 Task: Look for organic products only.
Action: Mouse moved to (25, 148)
Screenshot: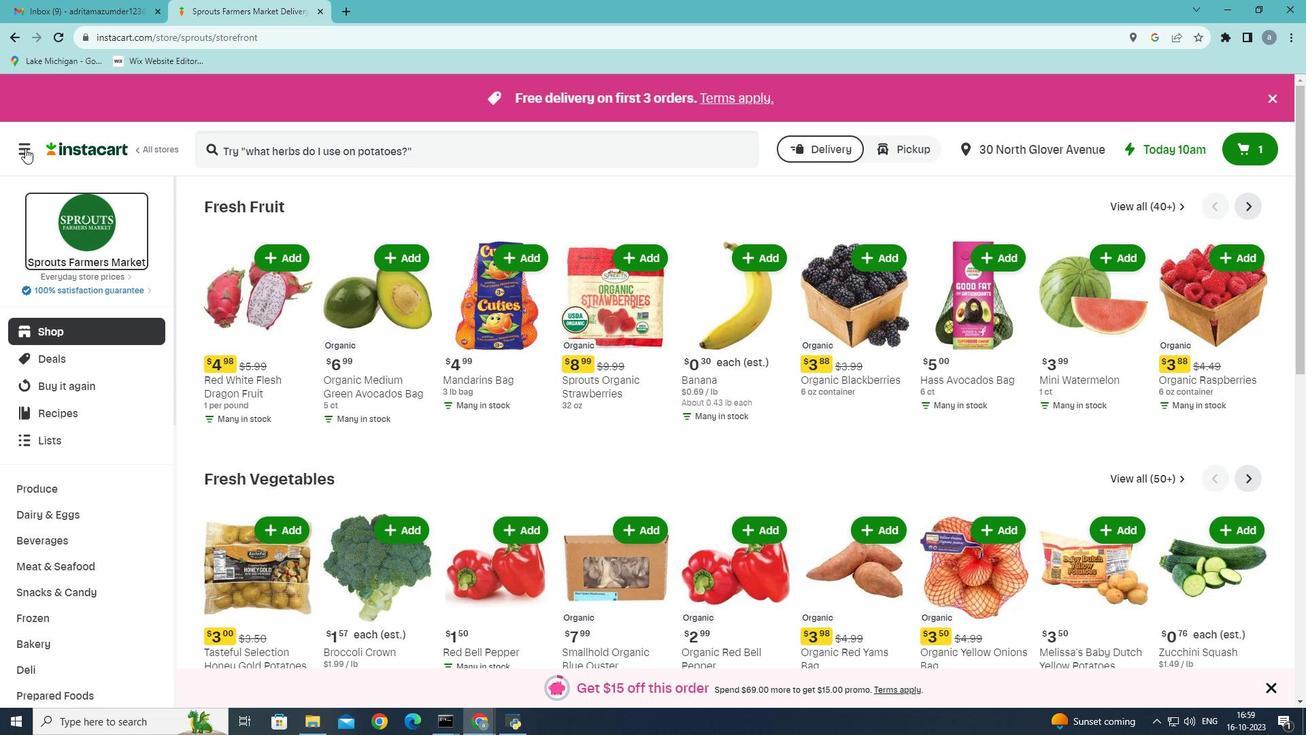 
Action: Mouse pressed left at (25, 148)
Screenshot: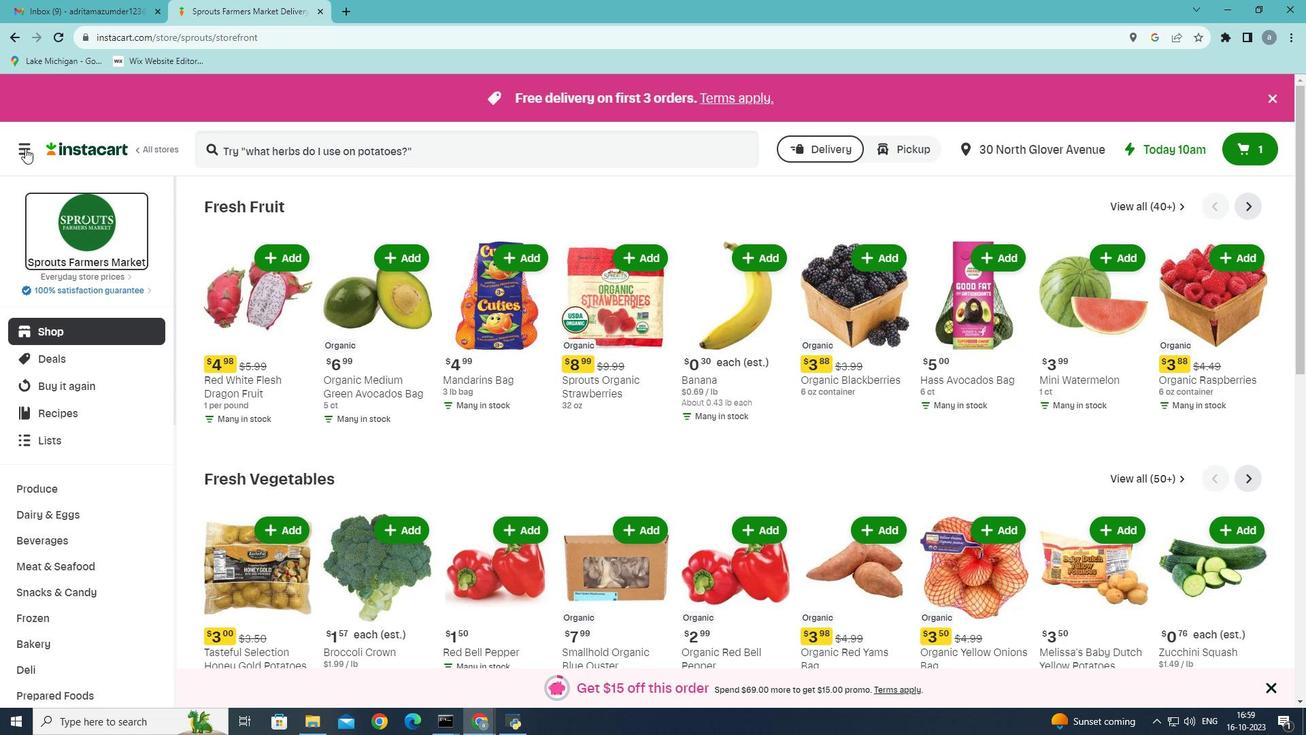 
Action: Mouse moved to (61, 396)
Screenshot: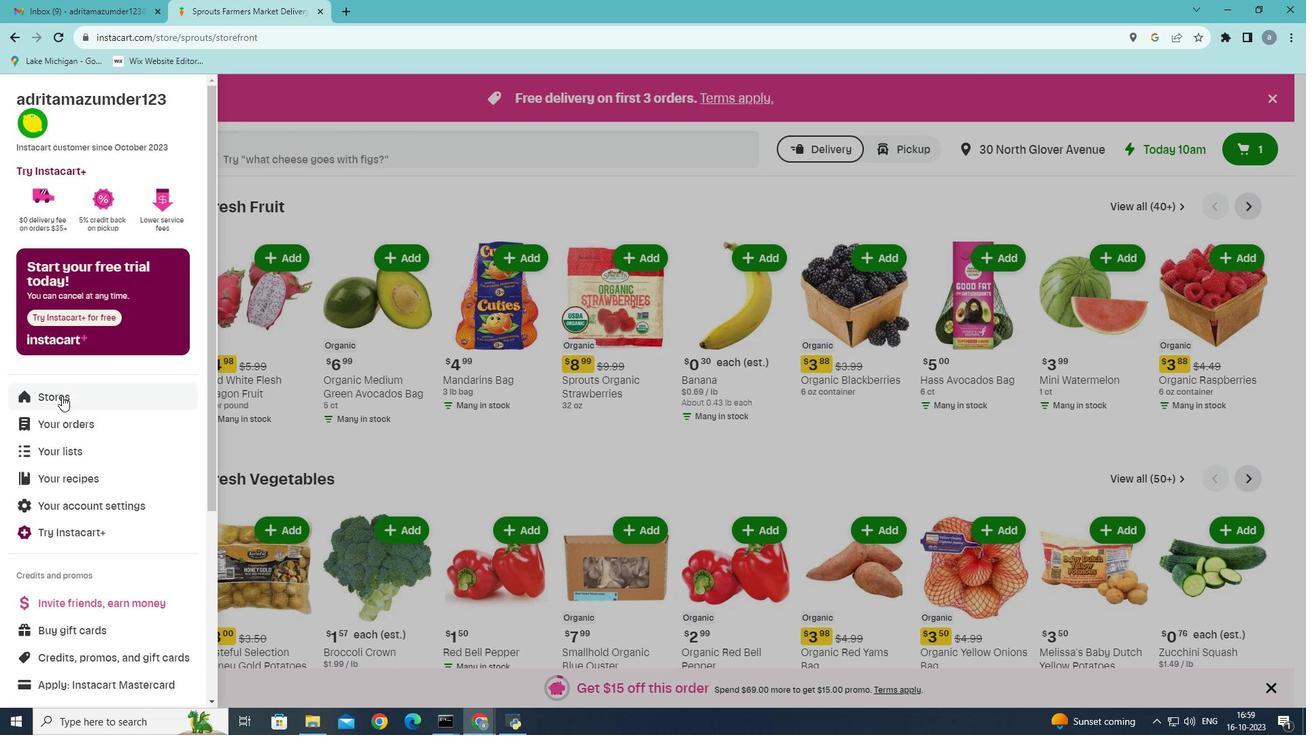 
Action: Mouse pressed left at (61, 396)
Screenshot: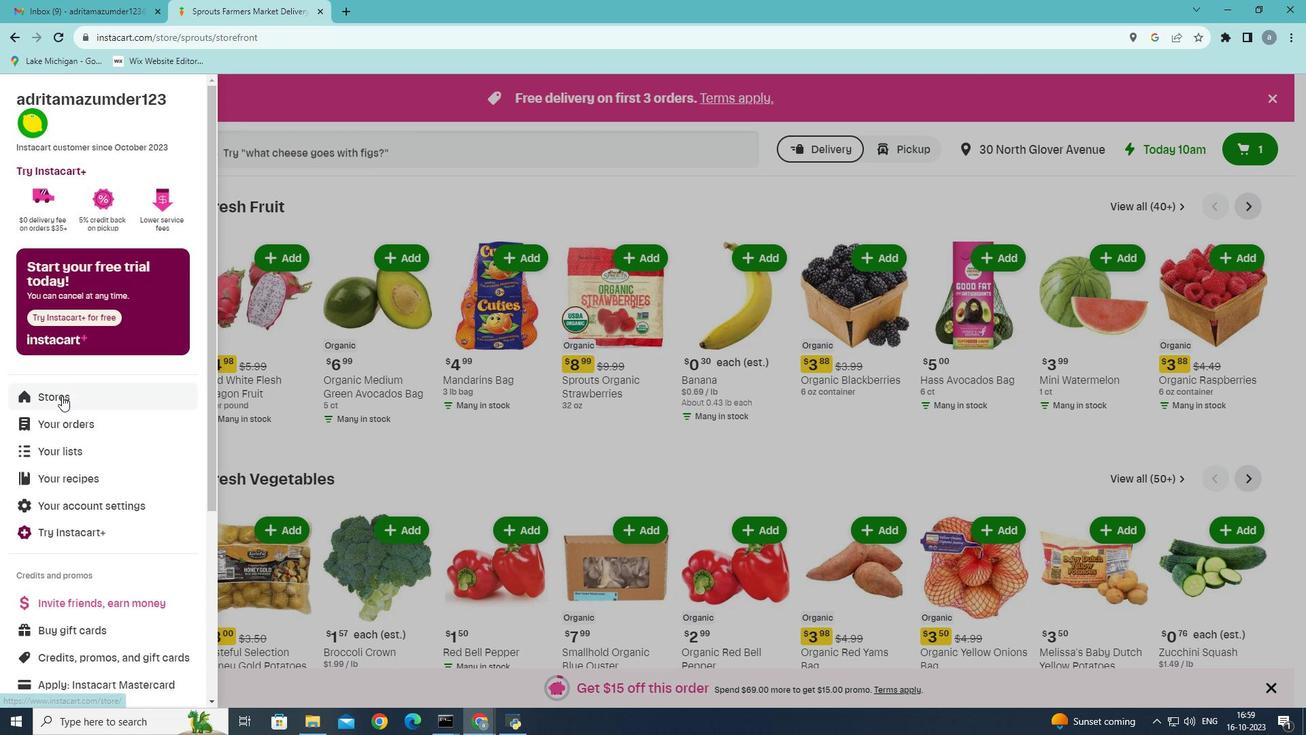 
Action: Mouse moved to (322, 140)
Screenshot: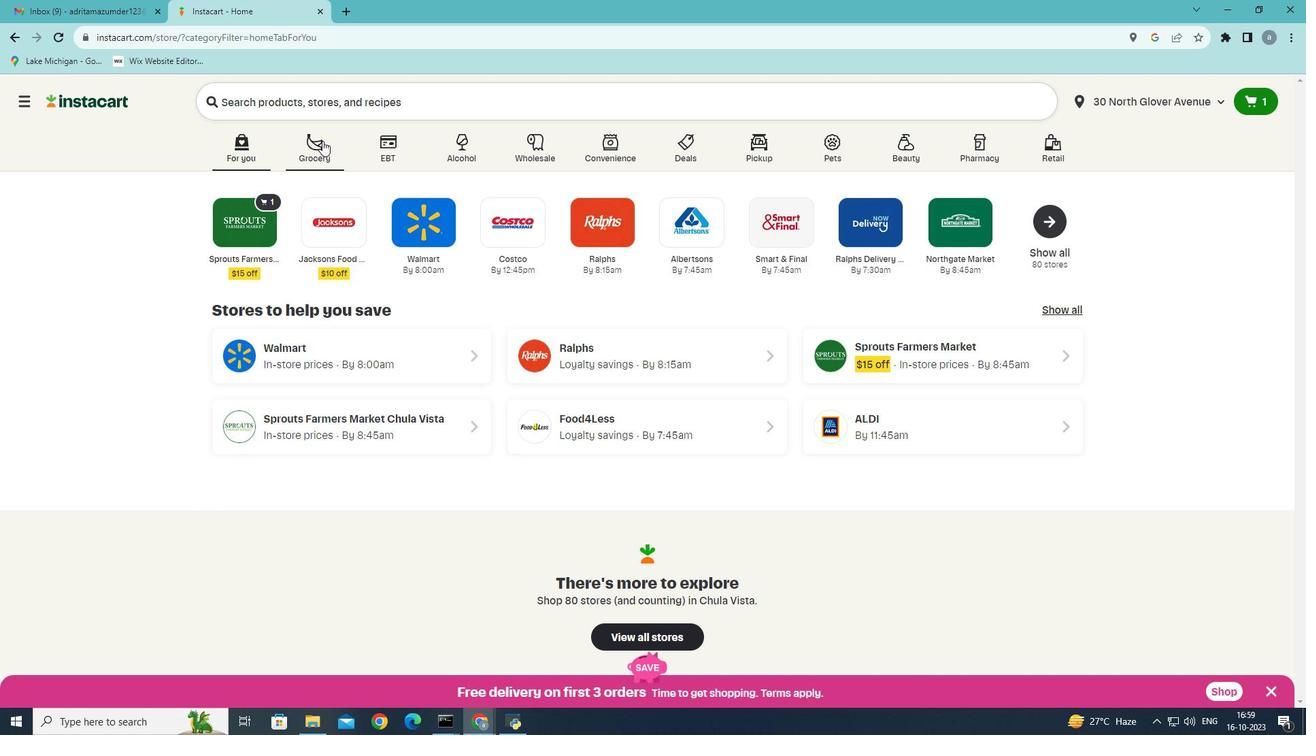 
Action: Mouse pressed left at (322, 140)
Screenshot: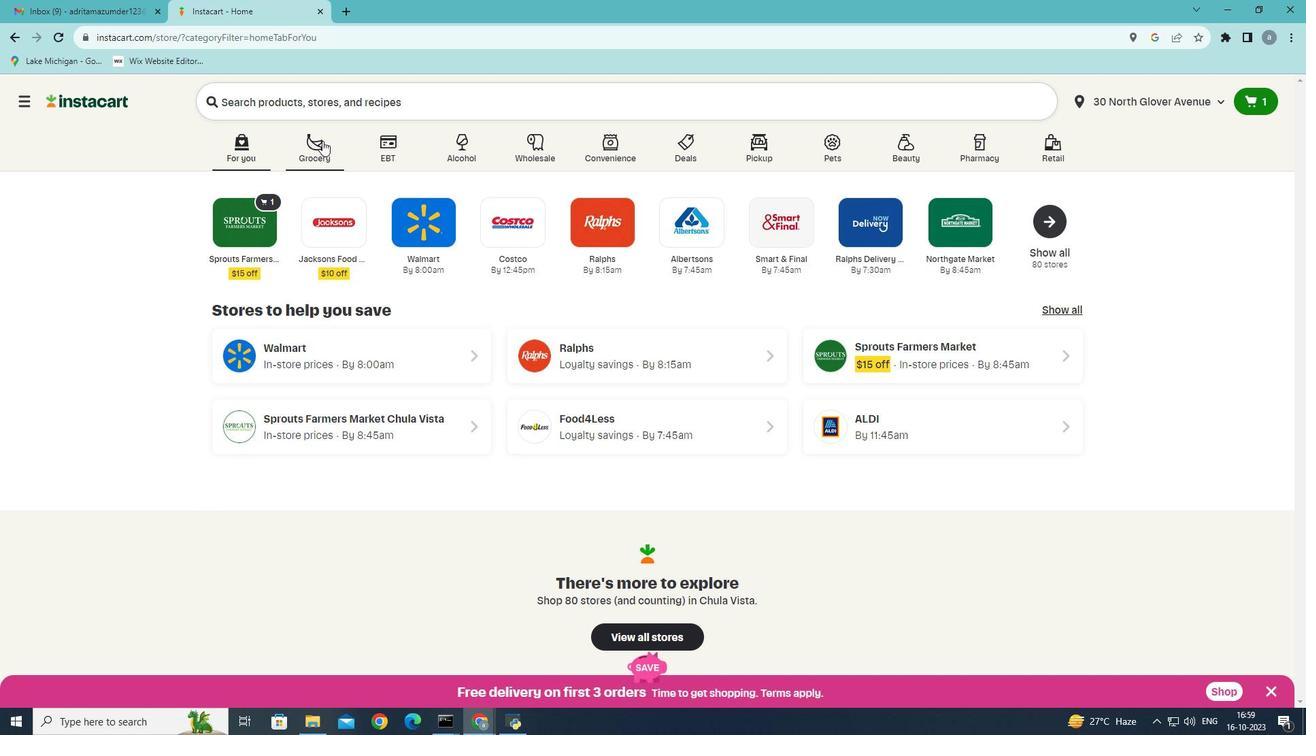
Action: Mouse moved to (356, 234)
Screenshot: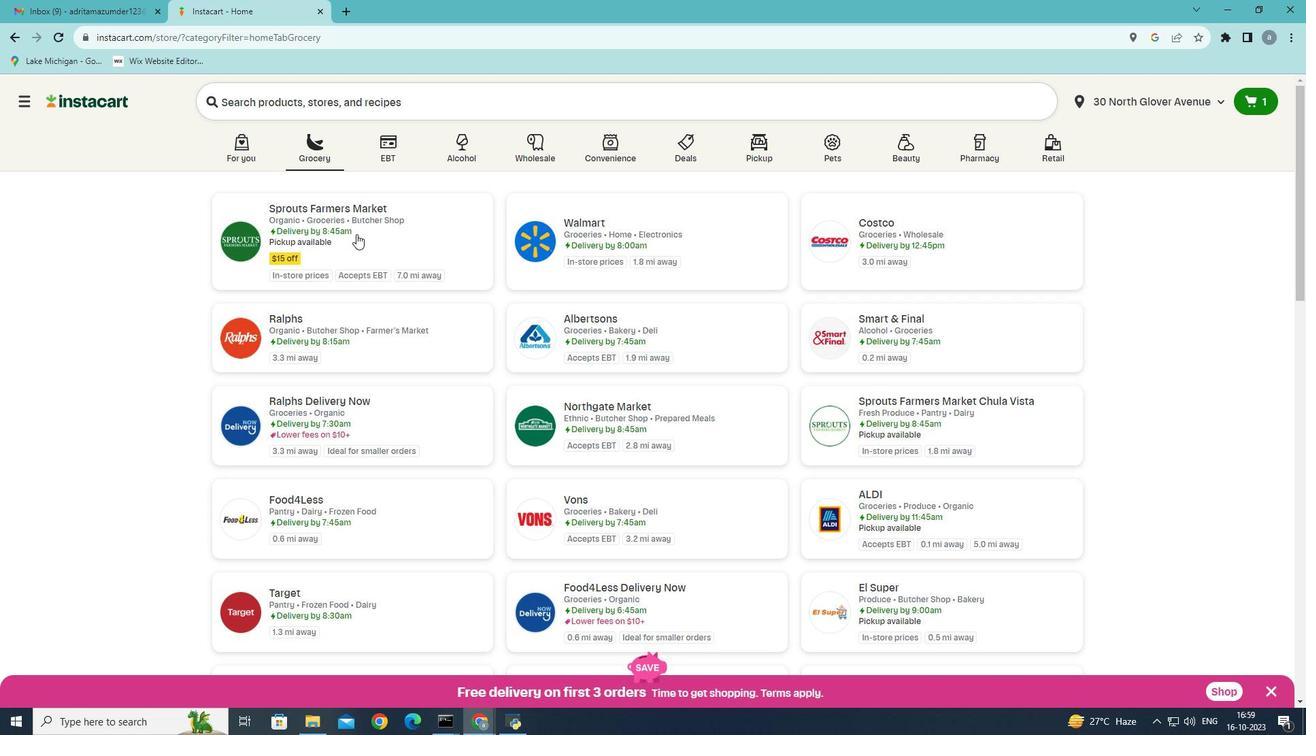
Action: Mouse pressed left at (356, 234)
Screenshot: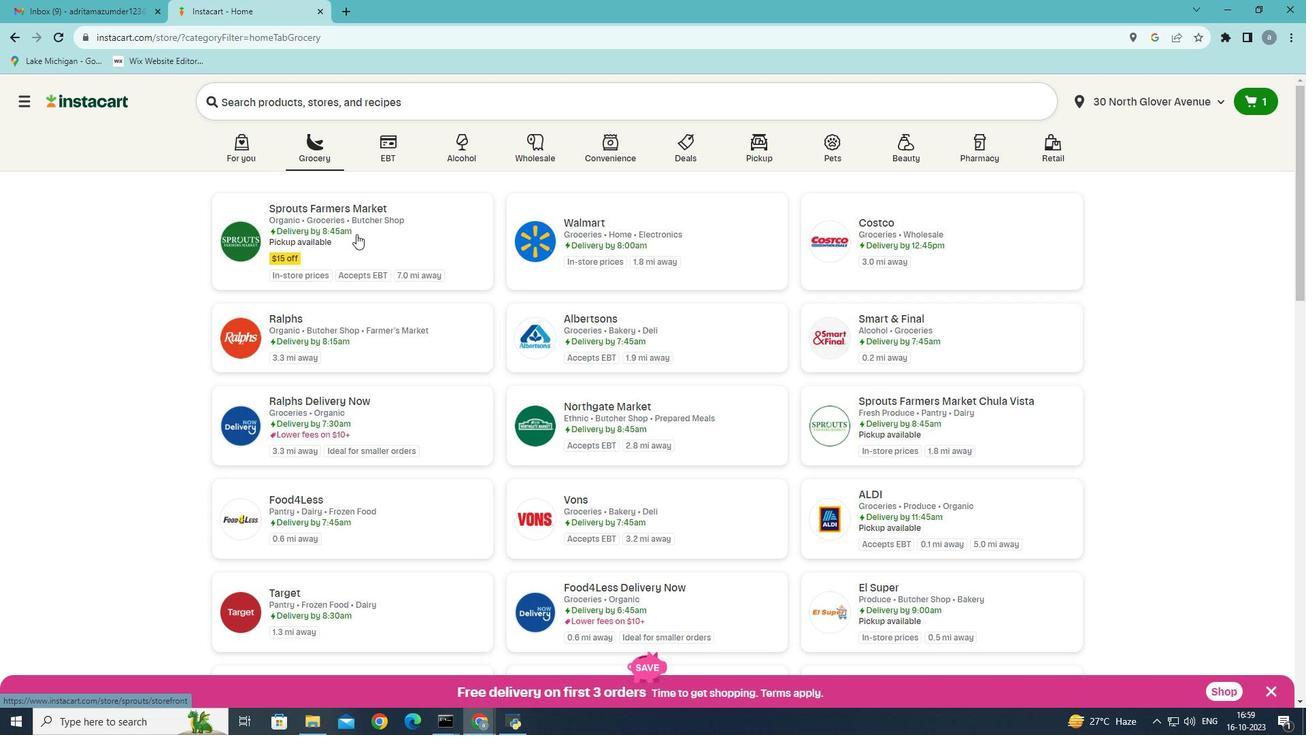 
Action: Mouse moved to (66, 572)
Screenshot: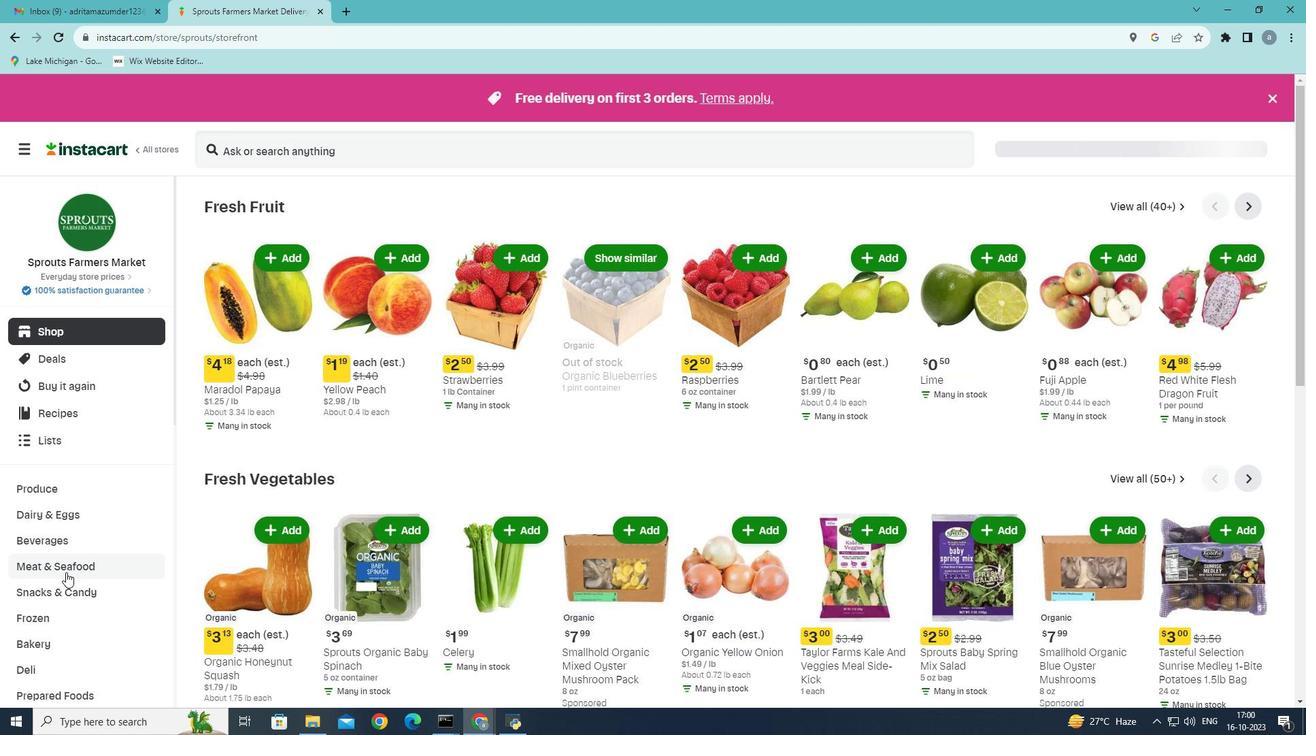 
Action: Mouse pressed left at (66, 572)
Screenshot: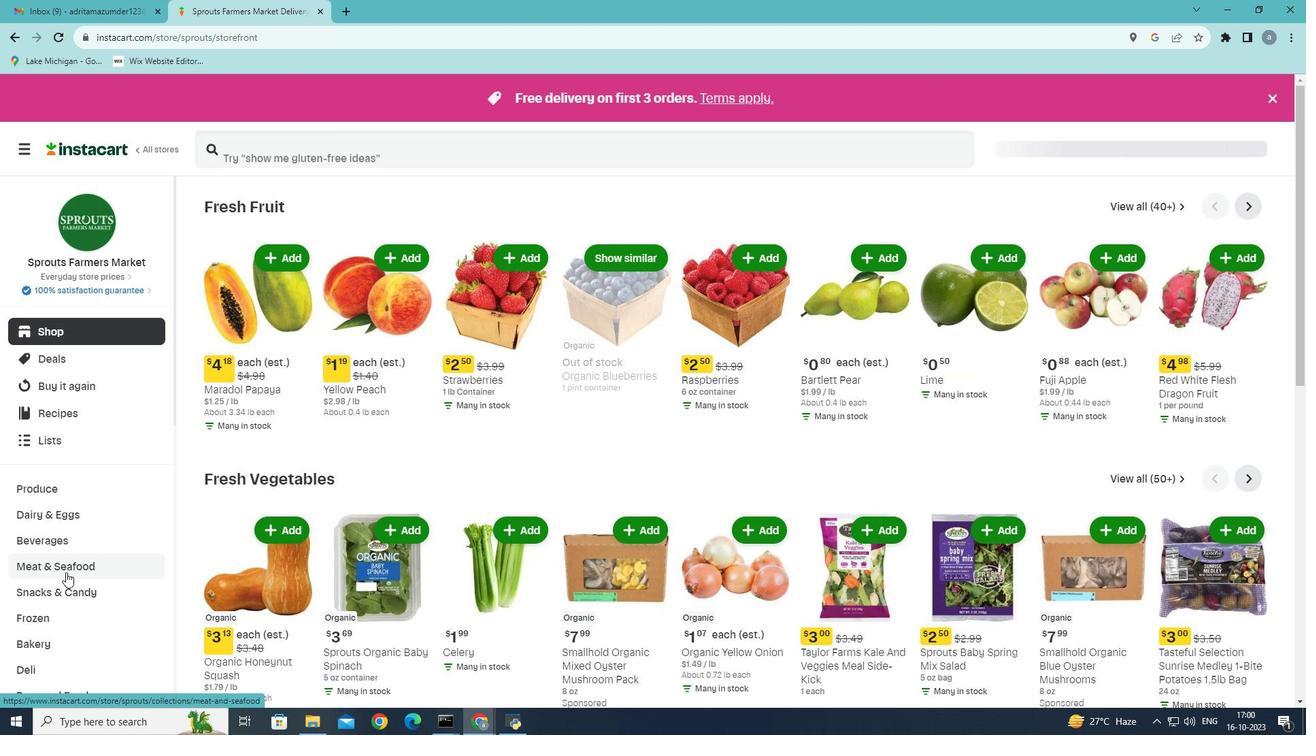 
Action: Mouse moved to (334, 245)
Screenshot: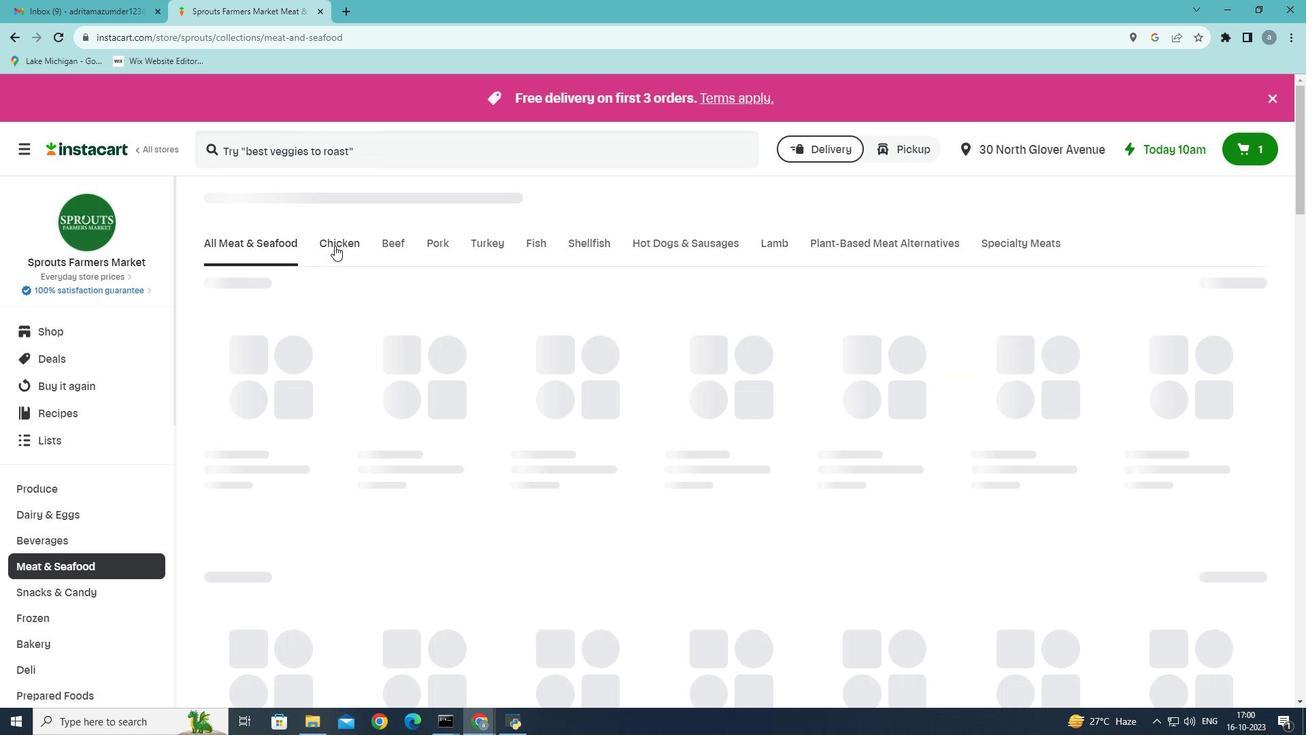 
Action: Mouse pressed left at (334, 245)
Screenshot: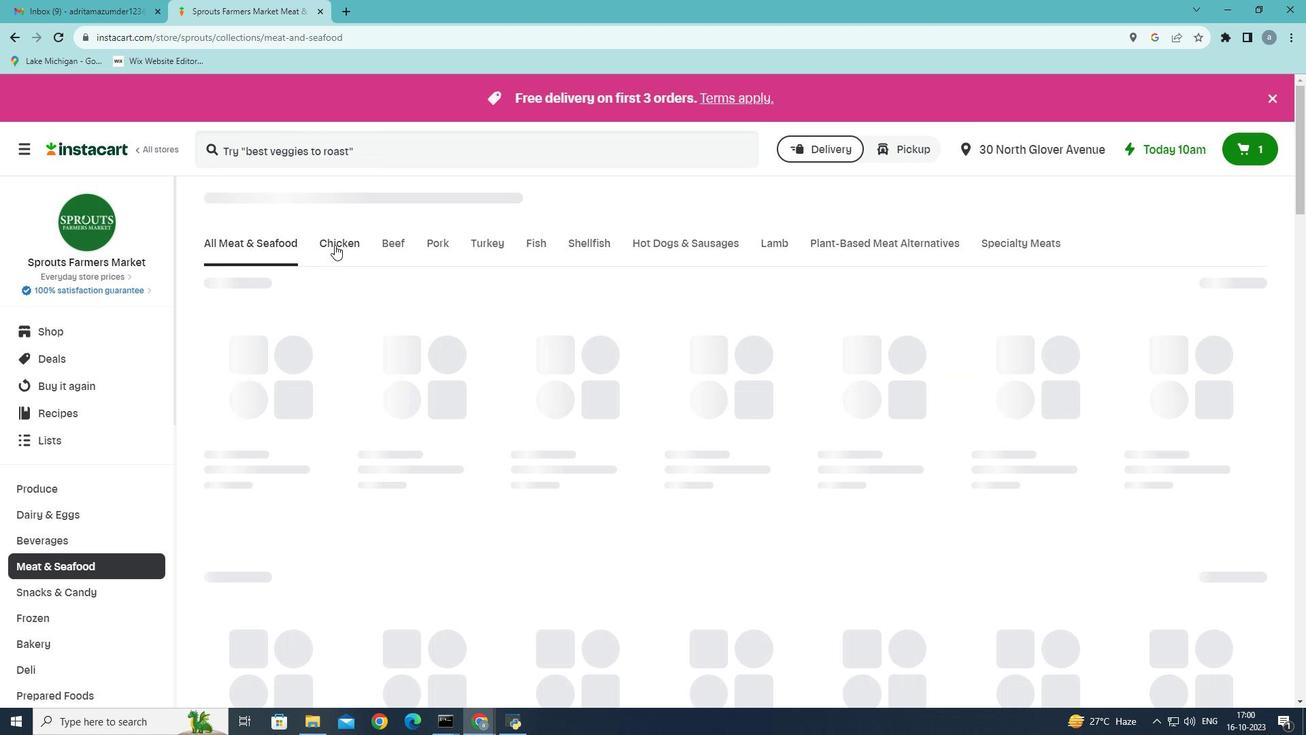 
Action: Mouse moved to (508, 292)
Screenshot: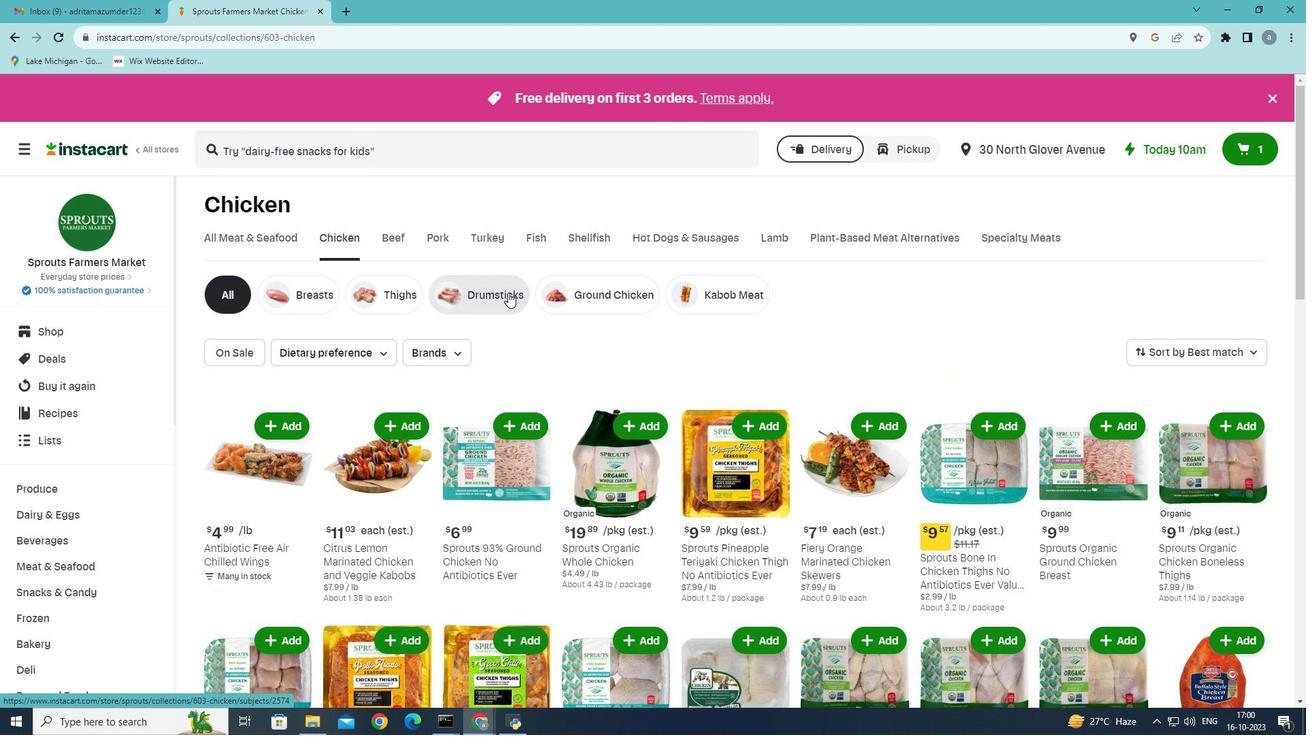 
Action: Mouse pressed left at (508, 292)
Screenshot: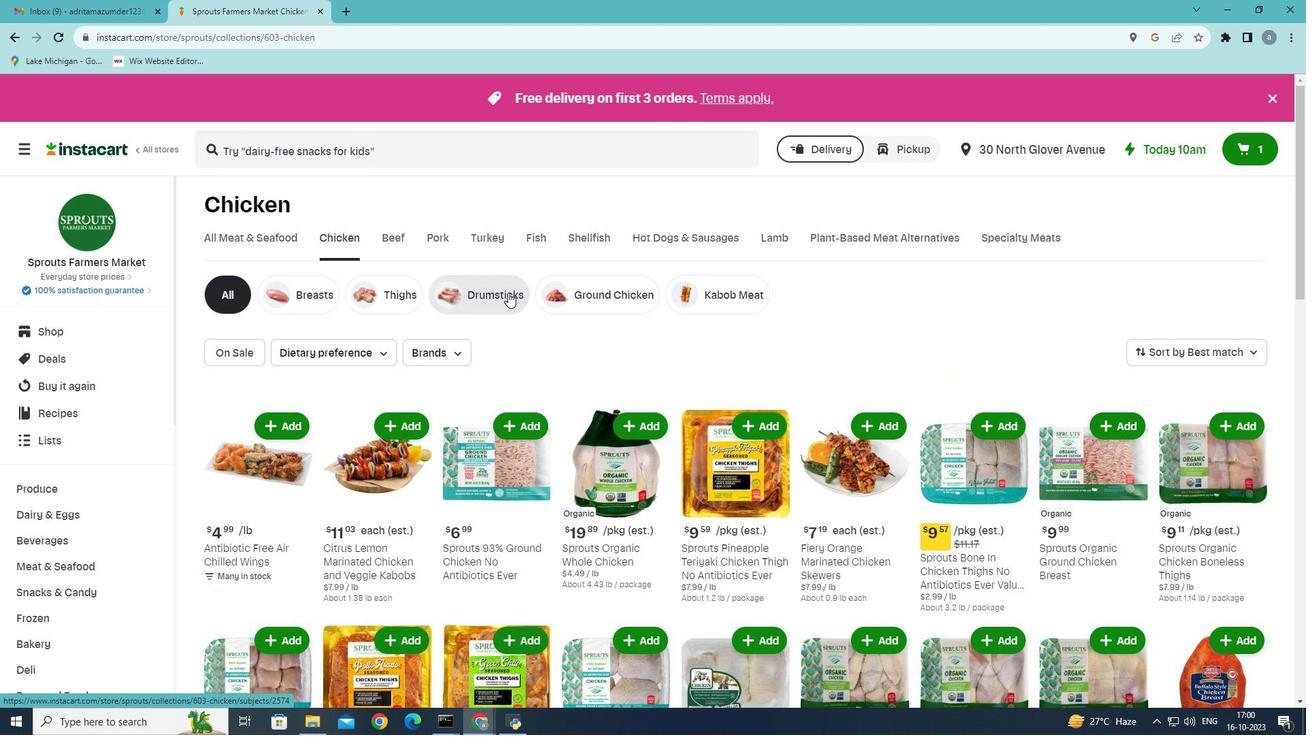 
Action: Mouse moved to (319, 353)
Screenshot: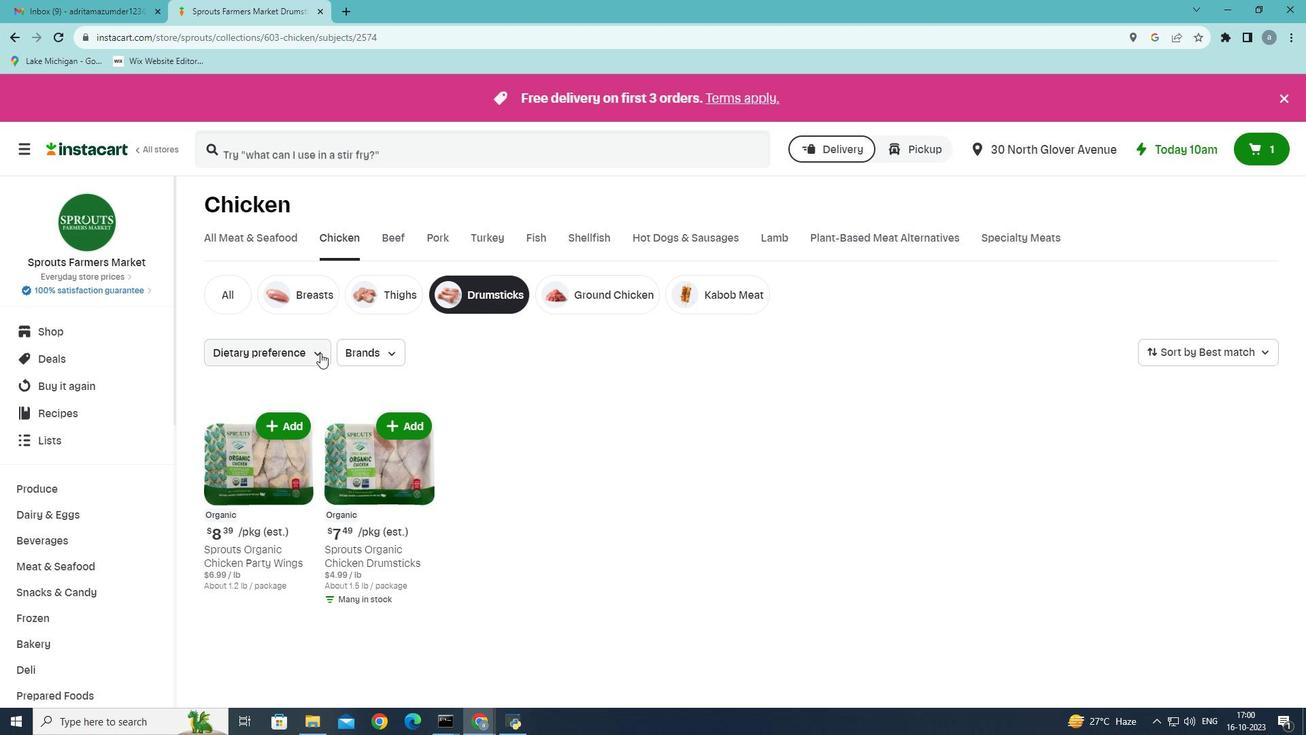 
Action: Mouse pressed left at (319, 353)
Screenshot: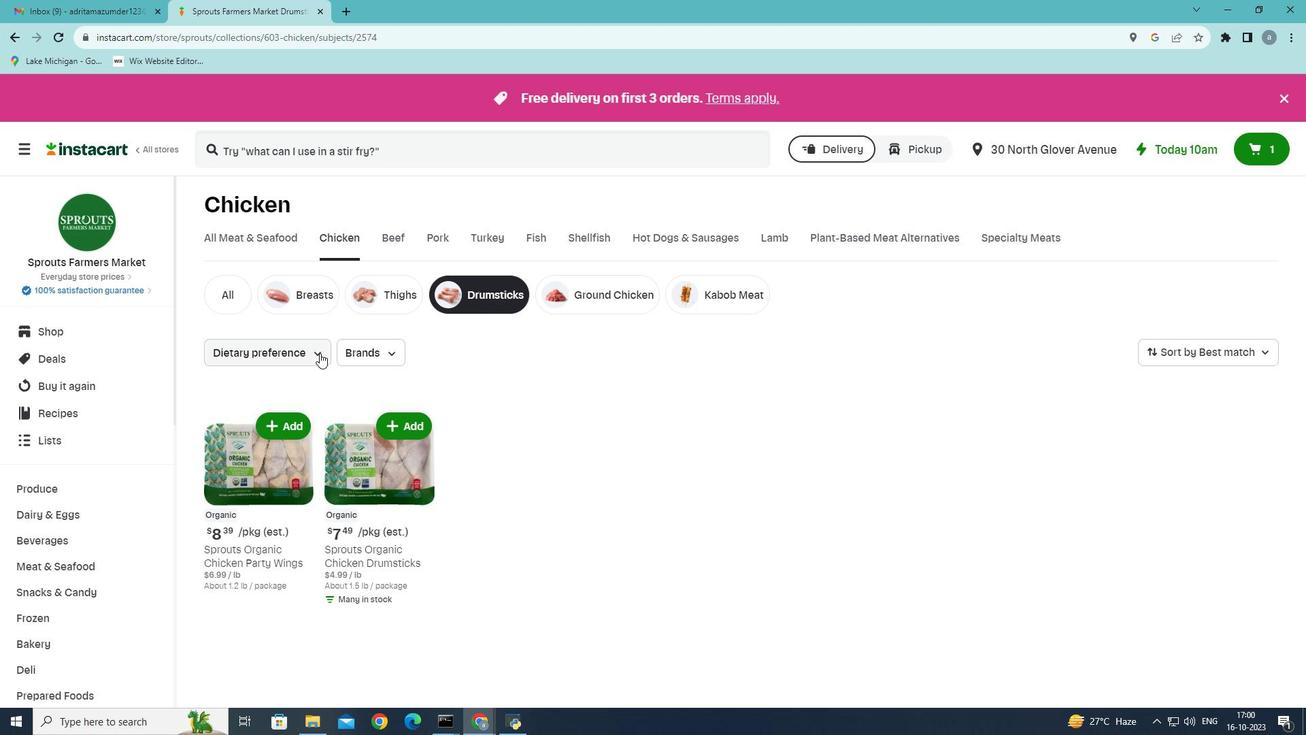 
Action: Mouse moved to (227, 396)
Screenshot: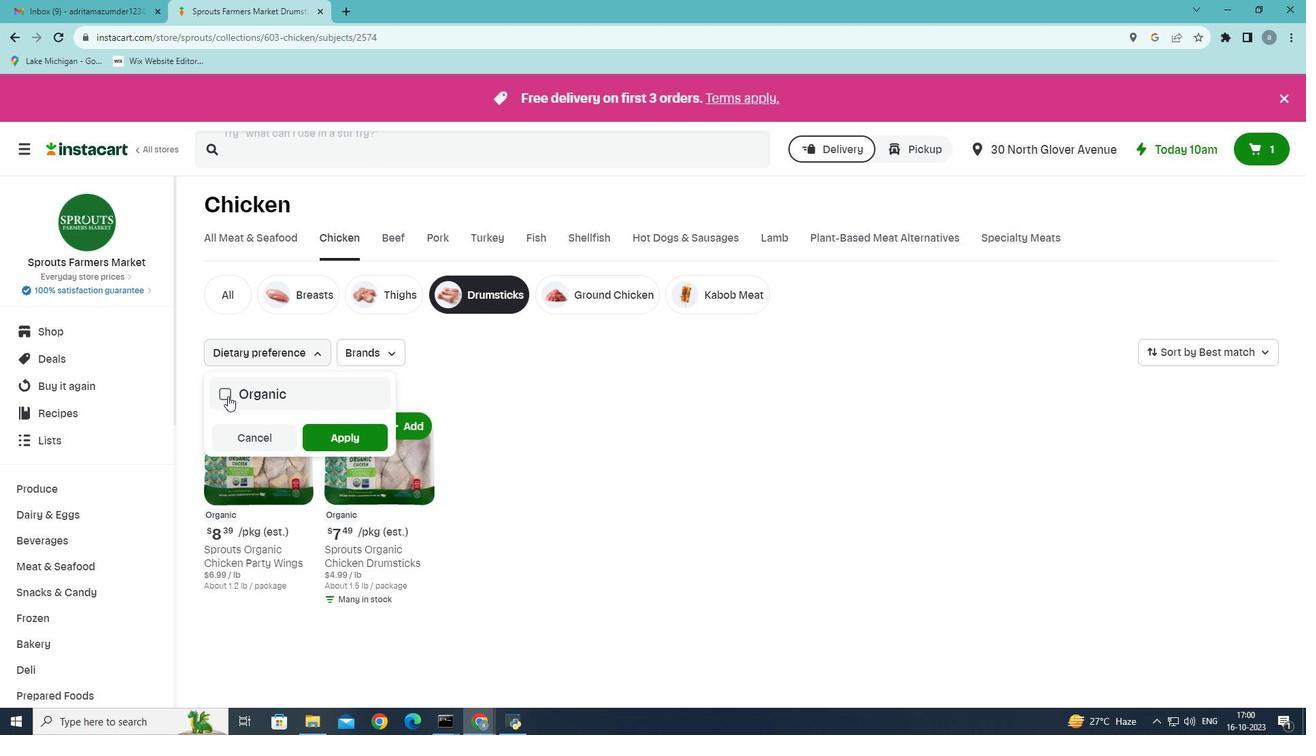 
Action: Mouse pressed left at (227, 396)
Screenshot: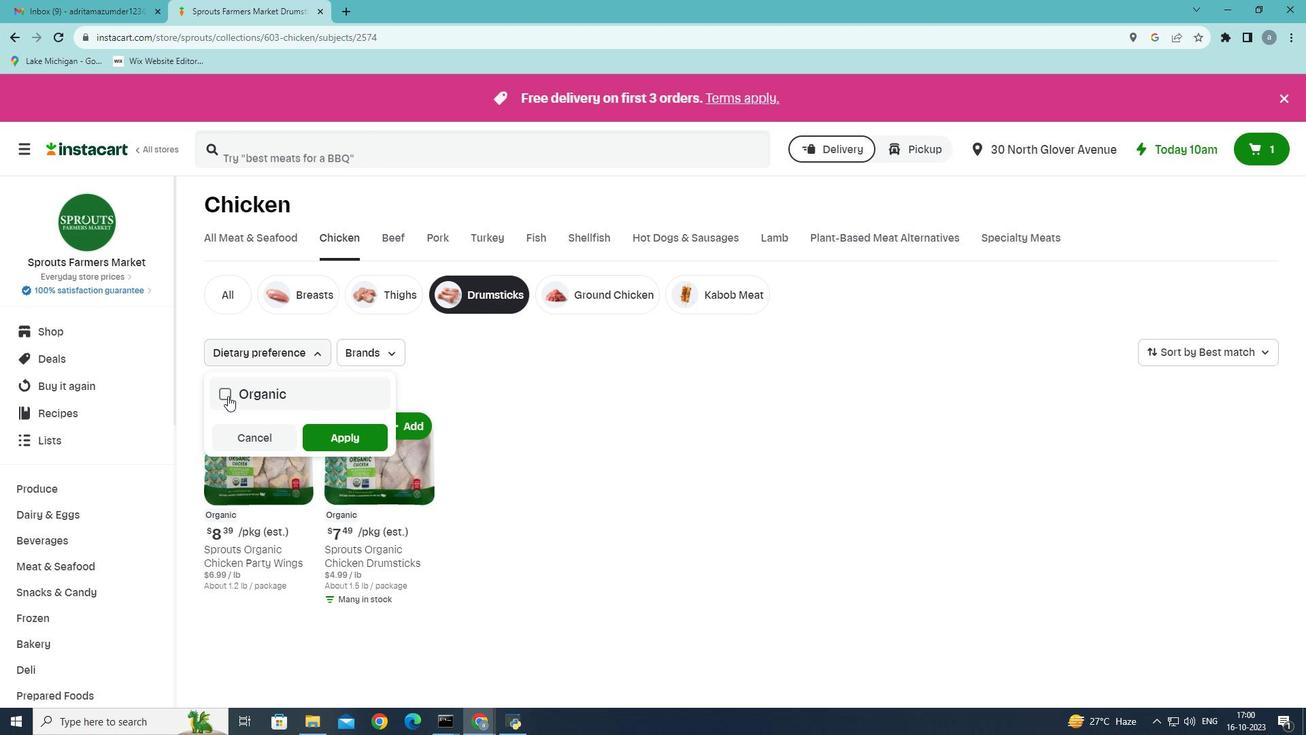 
Action: Mouse moved to (329, 438)
Screenshot: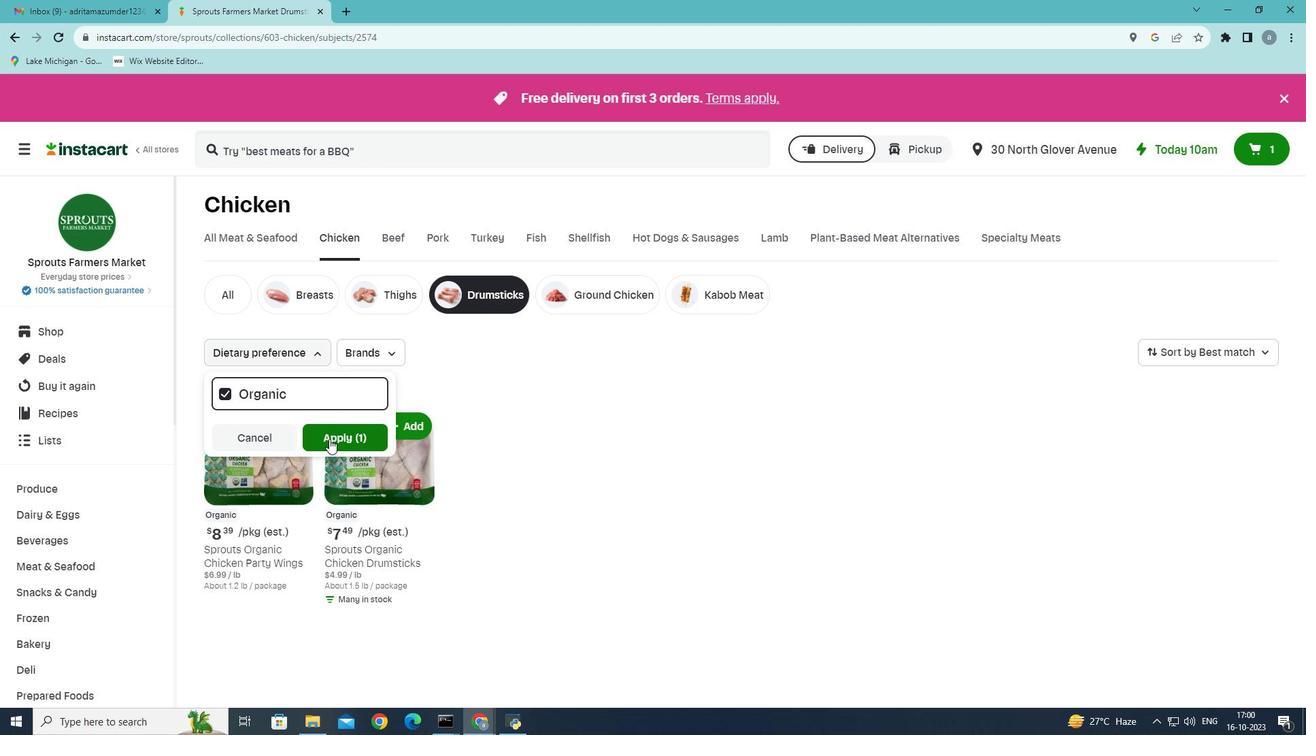 
Action: Mouse pressed left at (329, 438)
Screenshot: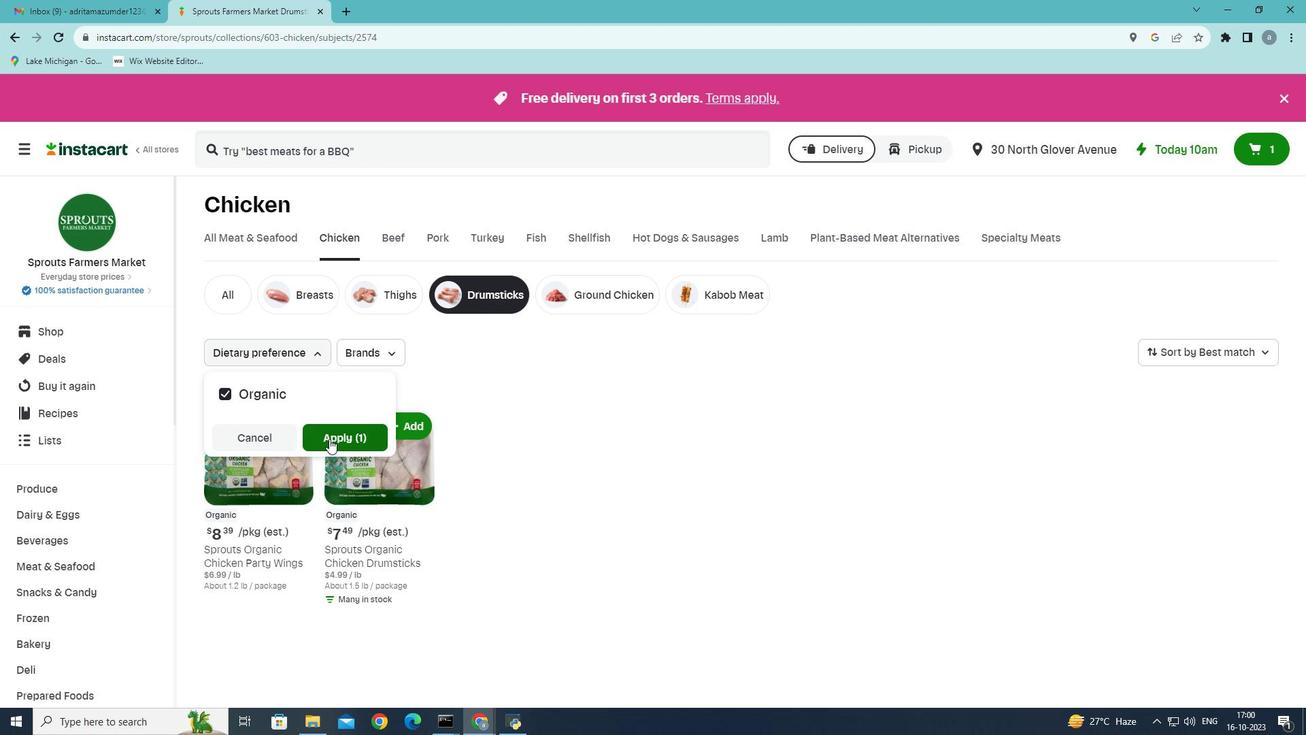 
